 Task: View the complete company information
Action: Mouse scrolled (180, 164) with delta (0, 0)
Screenshot: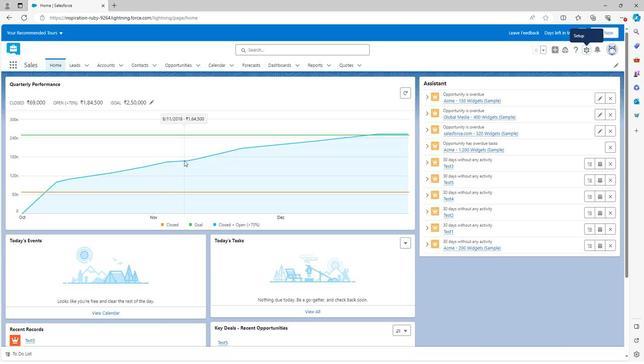 
Action: Mouse scrolled (180, 164) with delta (0, 0)
Screenshot: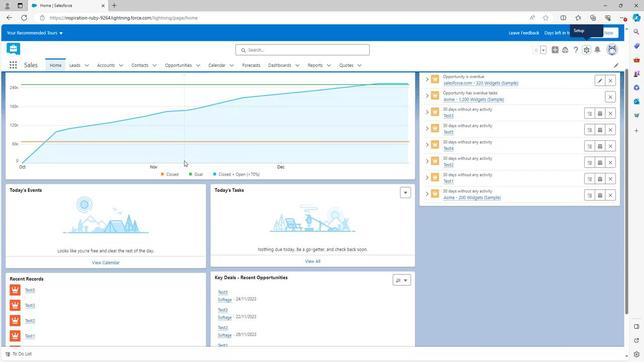 
Action: Mouse scrolled (180, 164) with delta (0, 0)
Screenshot: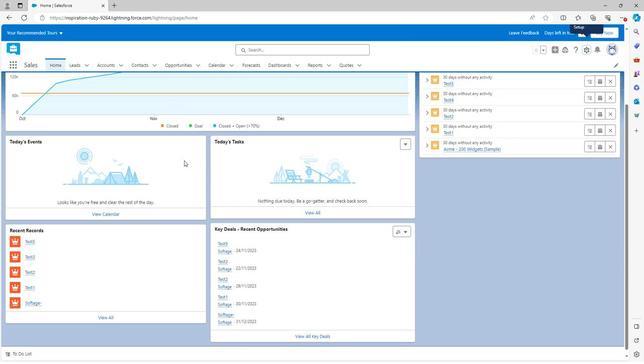 
Action: Mouse scrolled (180, 165) with delta (0, 0)
Screenshot: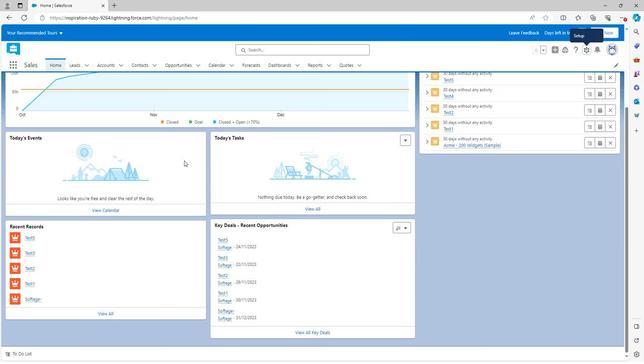 
Action: Mouse scrolled (180, 165) with delta (0, 0)
Screenshot: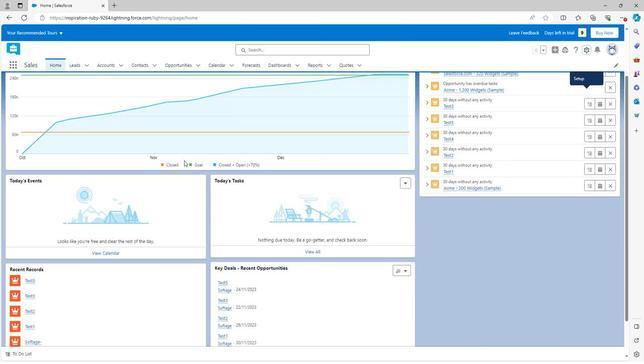 
Action: Mouse scrolled (180, 165) with delta (0, 0)
Screenshot: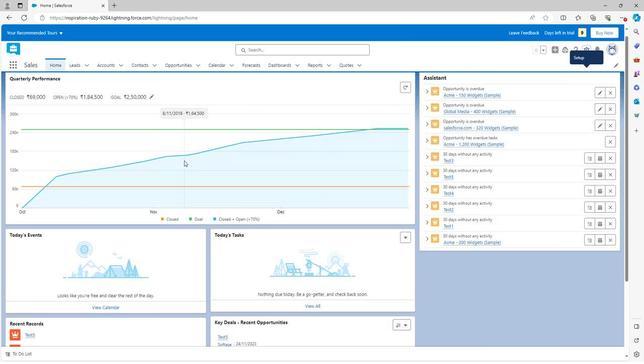 
Action: Mouse moved to (576, 56)
Screenshot: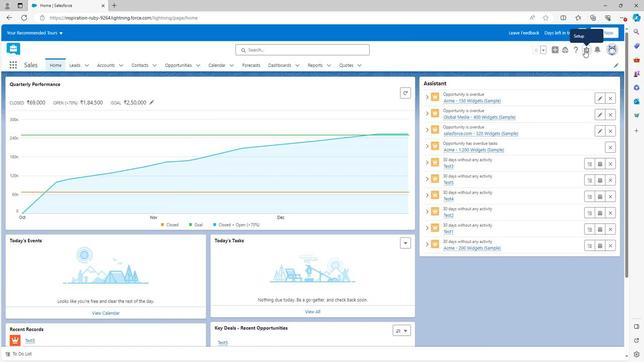 
Action: Mouse pressed left at (576, 56)
Screenshot: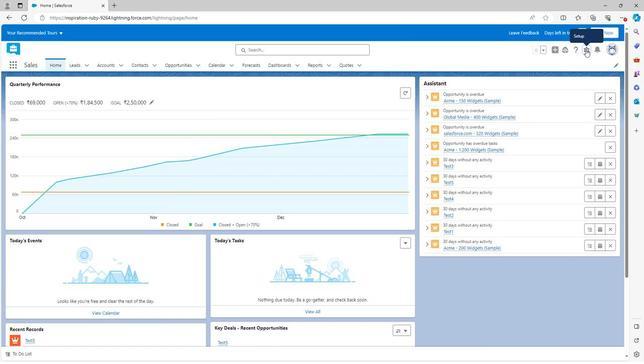 
Action: Mouse moved to (541, 73)
Screenshot: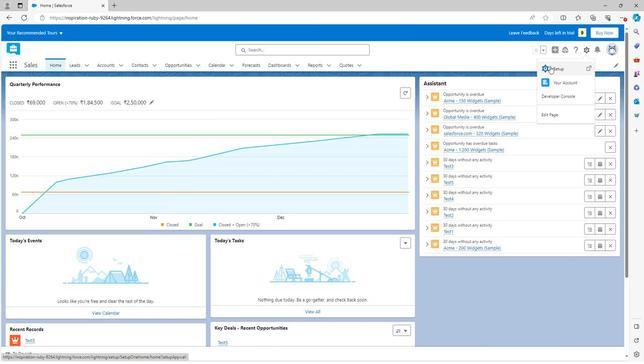 
Action: Mouse pressed left at (541, 73)
Screenshot: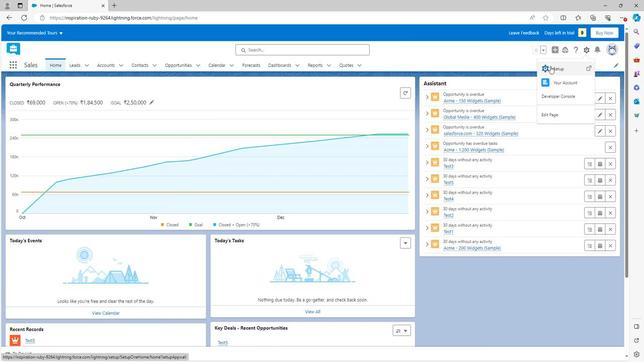
Action: Mouse moved to (40, 276)
Screenshot: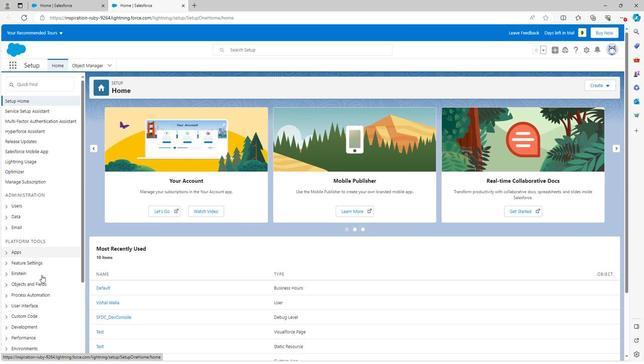 
Action: Mouse scrolled (40, 276) with delta (0, 0)
Screenshot: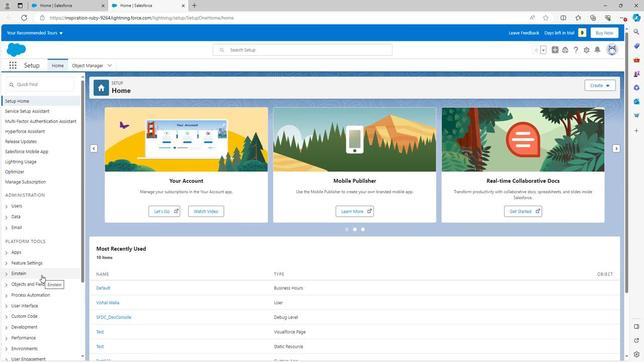 
Action: Mouse scrolled (40, 276) with delta (0, 0)
Screenshot: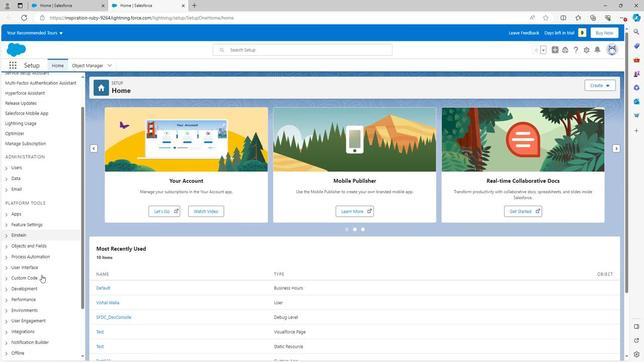 
Action: Mouse scrolled (40, 276) with delta (0, 0)
Screenshot: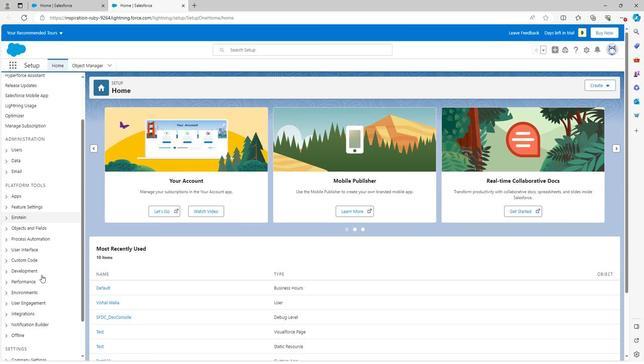
Action: Mouse scrolled (40, 276) with delta (0, 0)
Screenshot: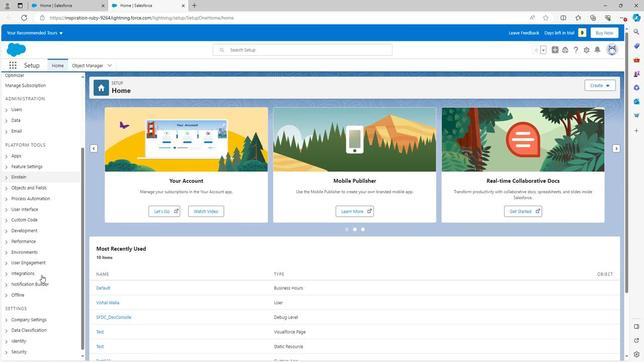
Action: Mouse scrolled (40, 276) with delta (0, 0)
Screenshot: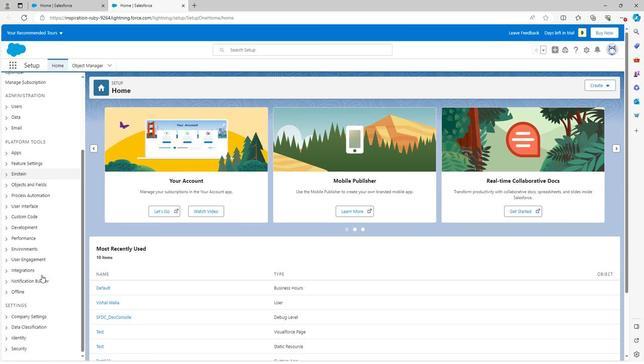 
Action: Mouse moved to (5, 316)
Screenshot: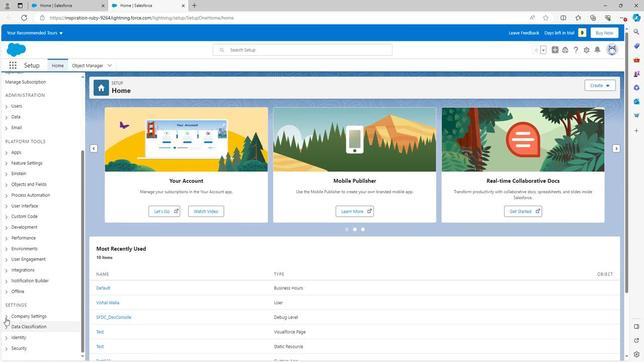
Action: Mouse pressed left at (5, 316)
Screenshot: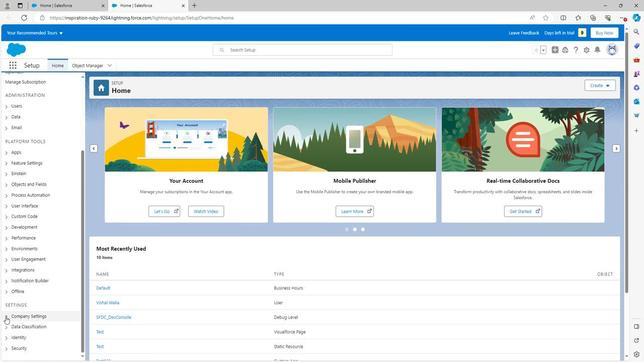 
Action: Mouse scrolled (5, 316) with delta (0, 0)
Screenshot: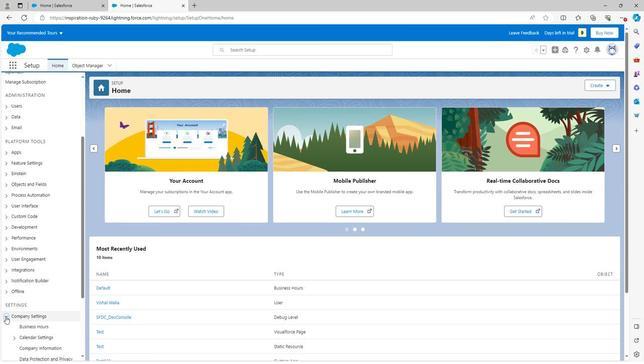 
Action: Mouse scrolled (5, 316) with delta (0, 0)
Screenshot: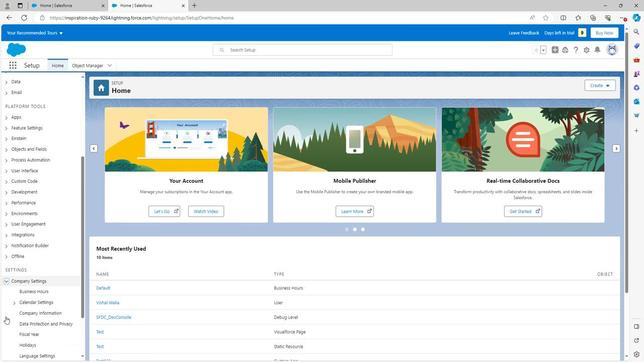 
Action: Mouse moved to (34, 265)
Screenshot: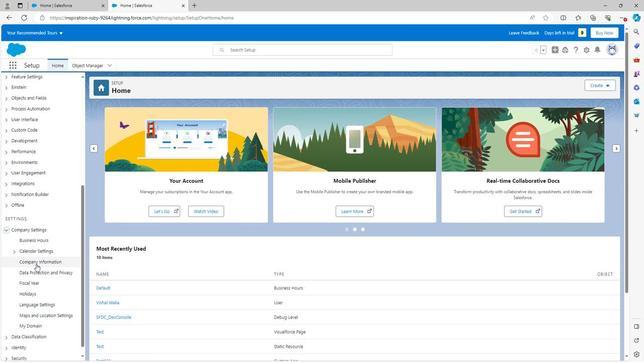 
Action: Mouse pressed left at (34, 265)
Screenshot: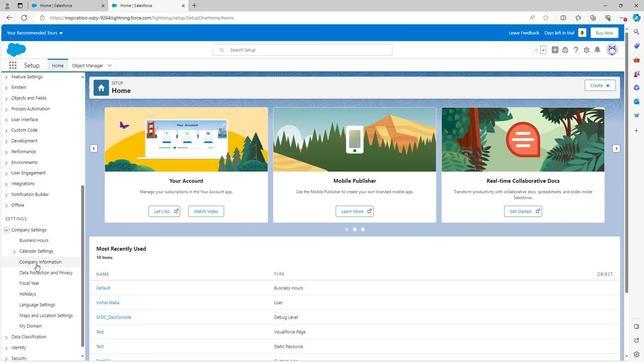 
Action: Mouse moved to (275, 235)
Screenshot: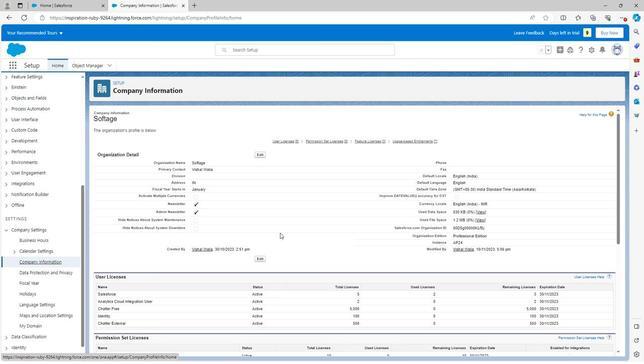
Action: Mouse scrolled (275, 234) with delta (0, 0)
Screenshot: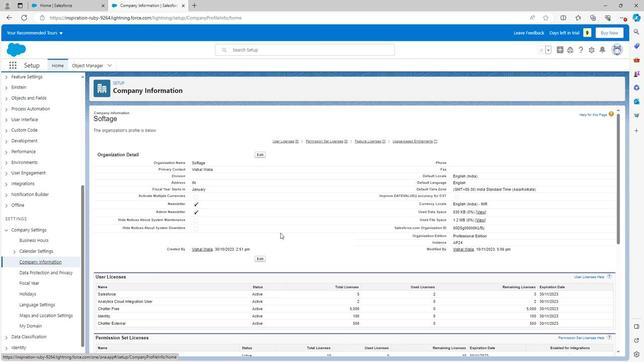
Action: Mouse scrolled (275, 234) with delta (0, 0)
Screenshot: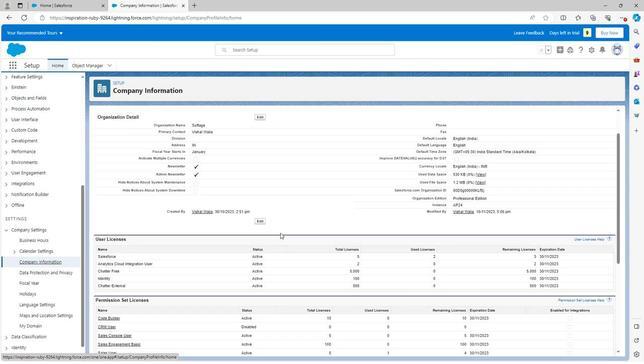 
Action: Mouse scrolled (275, 234) with delta (0, 0)
Screenshot: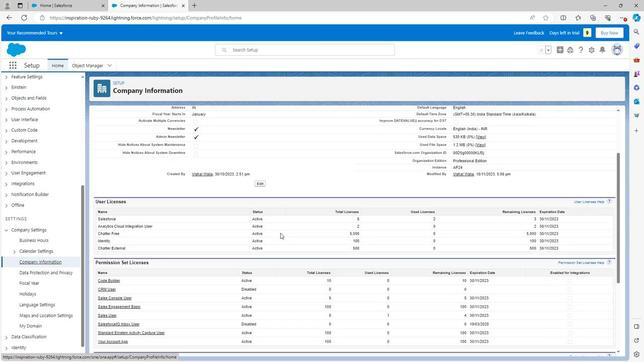 
Action: Mouse scrolled (275, 234) with delta (0, 0)
Screenshot: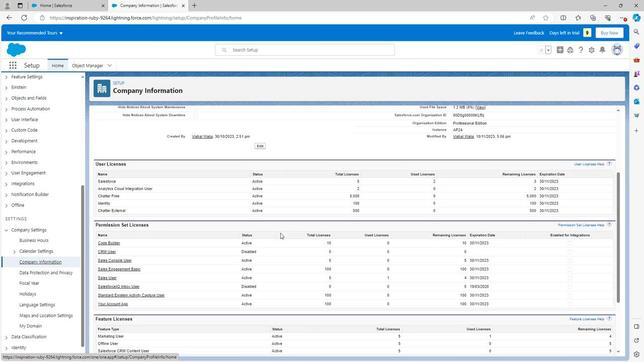 
Action: Mouse scrolled (275, 234) with delta (0, 0)
Screenshot: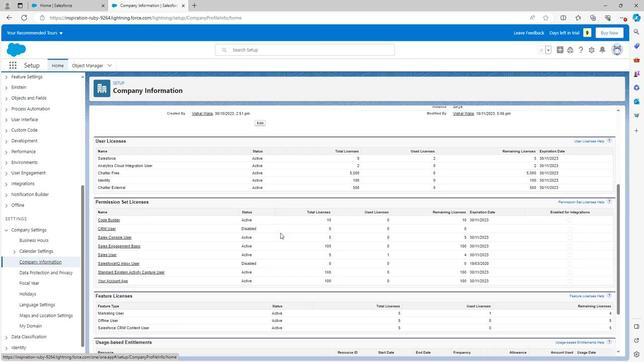 
Action: Mouse scrolled (275, 234) with delta (0, 0)
Screenshot: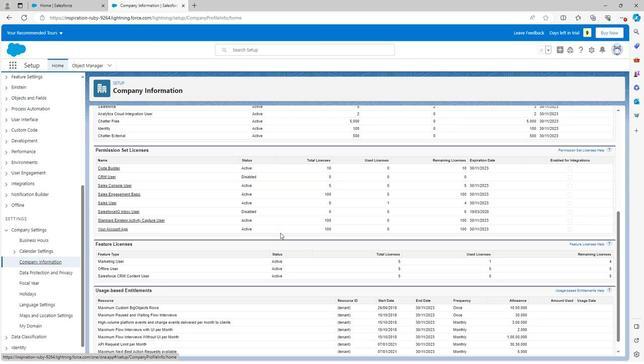 
Action: Mouse scrolled (275, 234) with delta (0, 0)
Screenshot: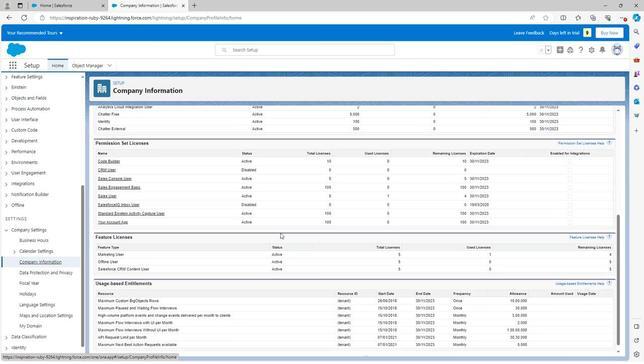 
Action: Mouse scrolled (275, 234) with delta (0, 0)
Screenshot: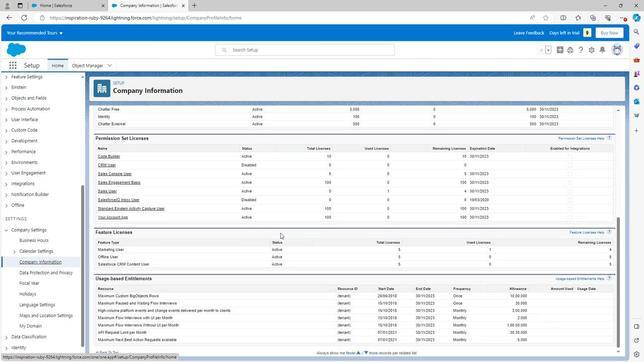 
Action: Mouse scrolled (275, 234) with delta (0, 0)
Screenshot: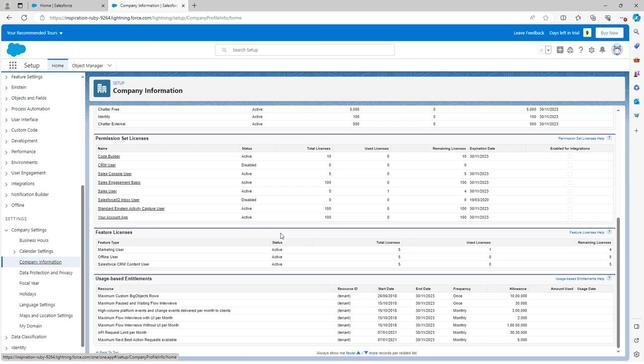 
Action: Mouse scrolled (275, 235) with delta (0, 0)
Screenshot: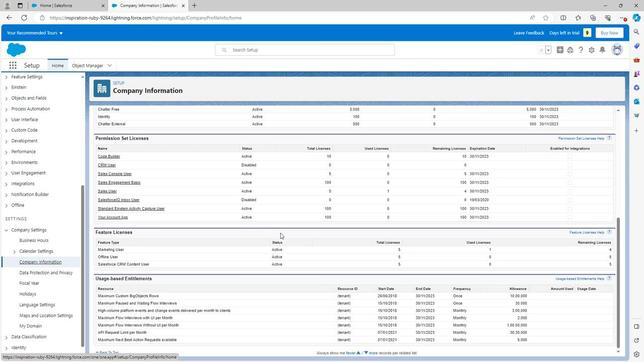 
Action: Mouse scrolled (275, 235) with delta (0, 0)
Screenshot: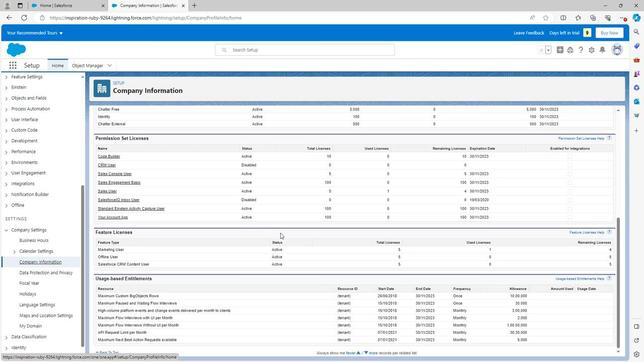 
Action: Mouse scrolled (275, 235) with delta (0, 0)
Screenshot: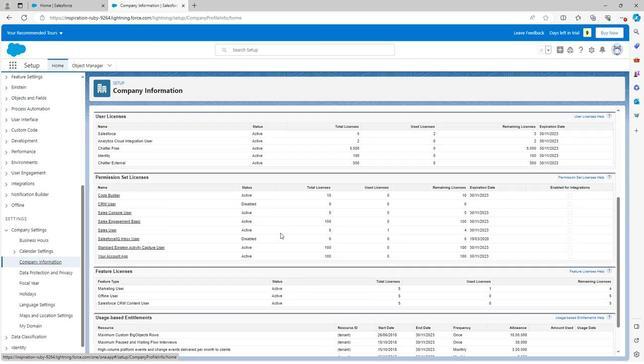 
Action: Mouse scrolled (275, 235) with delta (0, 0)
Screenshot: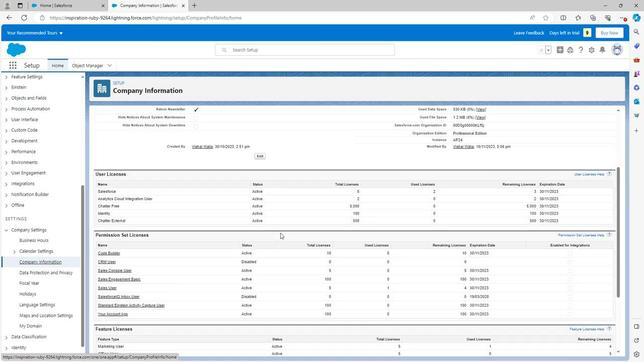 
Action: Mouse scrolled (275, 235) with delta (0, 0)
Screenshot: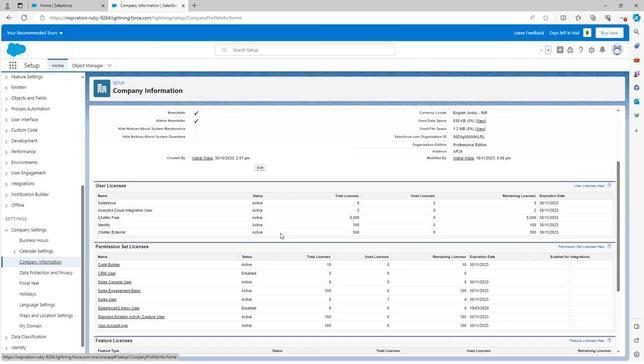 
Action: Mouse moved to (251, 248)
Screenshot: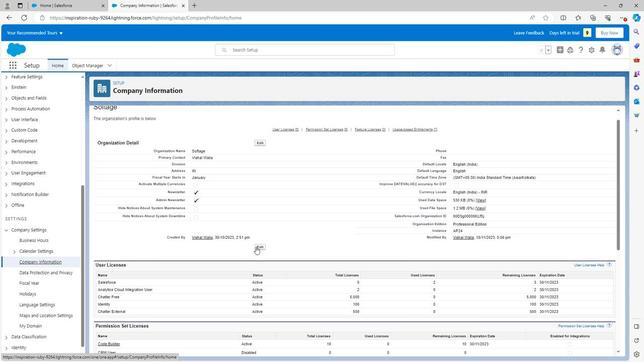 
Action: Mouse pressed left at (251, 248)
Screenshot: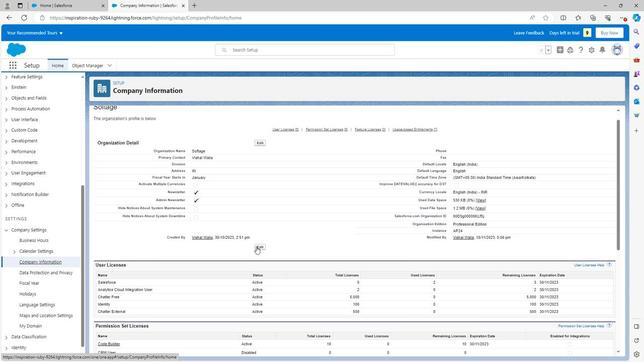 
Action: Mouse moved to (274, 186)
Screenshot: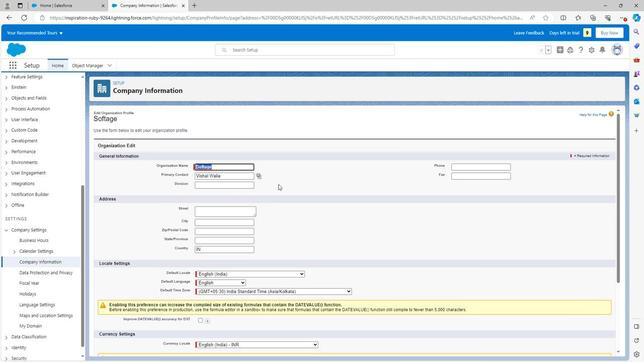 
Action: Mouse pressed left at (274, 186)
Screenshot: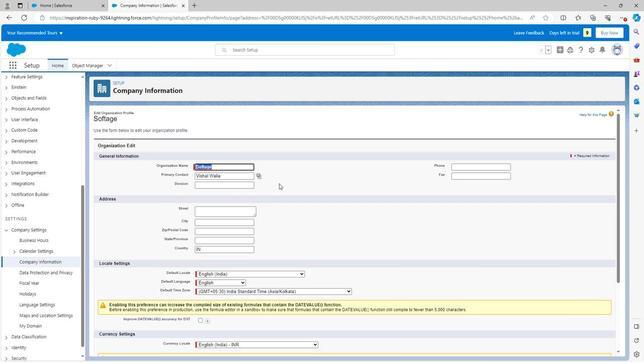 
Action: Mouse moved to (265, 210)
Screenshot: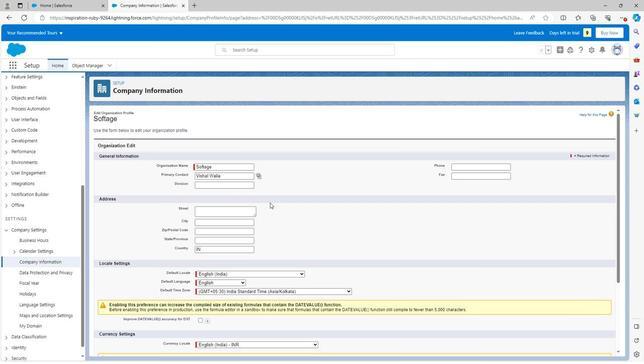 
Action: Mouse scrolled (265, 210) with delta (0, 0)
Screenshot: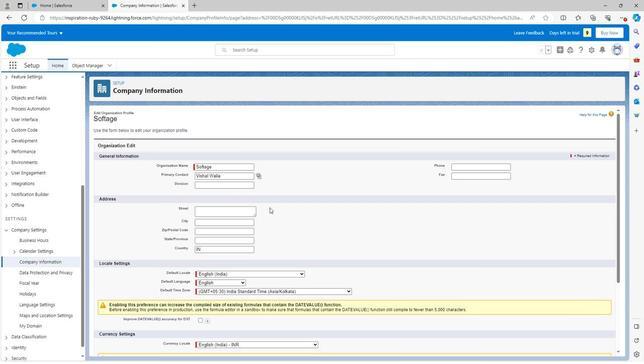 
Action: Mouse moved to (265, 210)
Screenshot: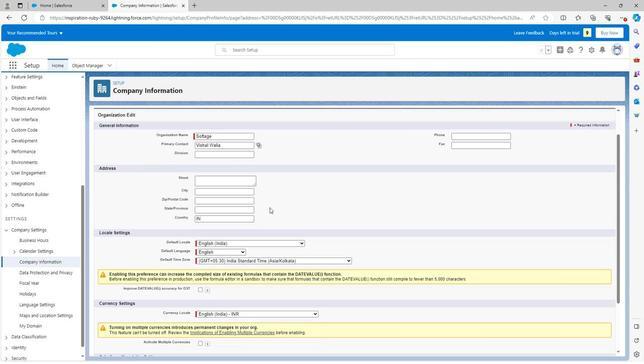 
Action: Mouse scrolled (265, 210) with delta (0, 0)
Screenshot: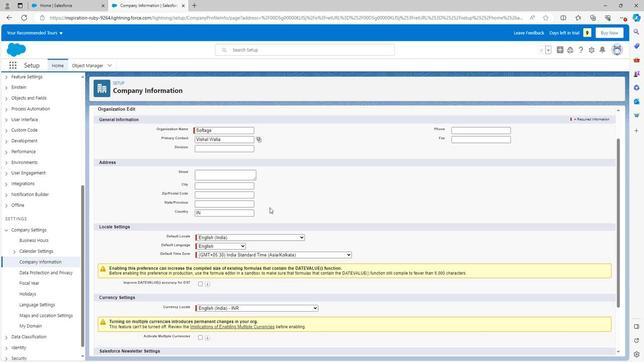 
Action: Mouse scrolled (265, 210) with delta (0, 0)
Screenshot: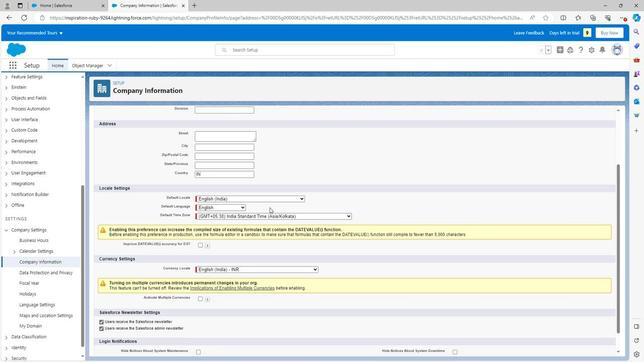 
Action: Mouse scrolled (265, 210) with delta (0, 0)
Screenshot: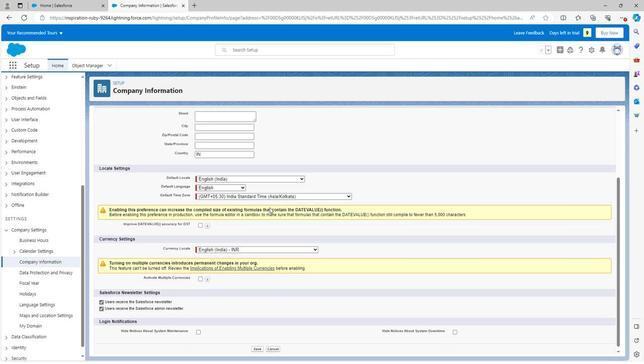 
Action: Mouse scrolled (265, 210) with delta (0, 0)
Screenshot: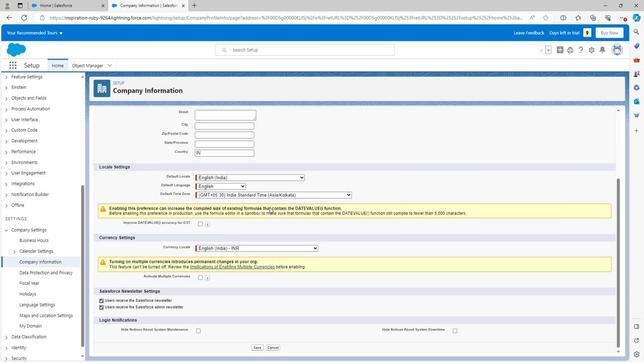 
Action: Mouse scrolled (265, 210) with delta (0, 0)
Screenshot: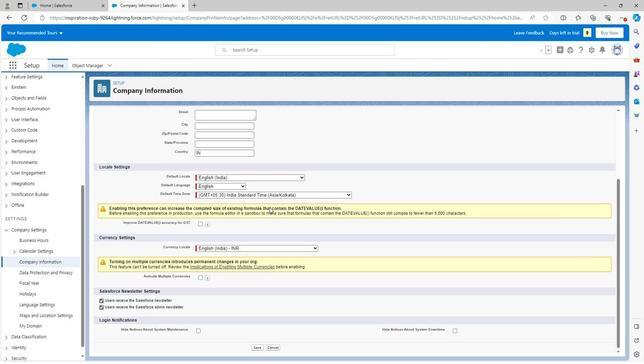 
Action: Mouse scrolled (265, 210) with delta (0, 0)
Screenshot: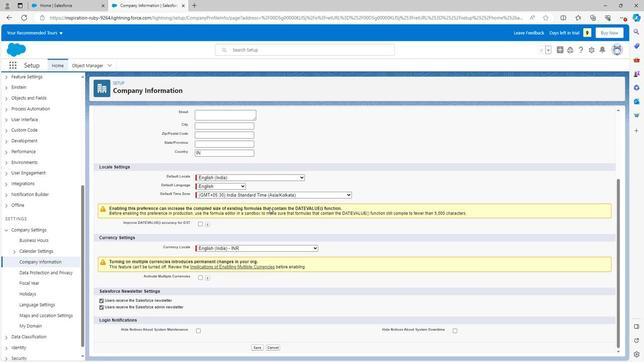 
Action: Mouse scrolled (265, 210) with delta (0, 0)
Screenshot: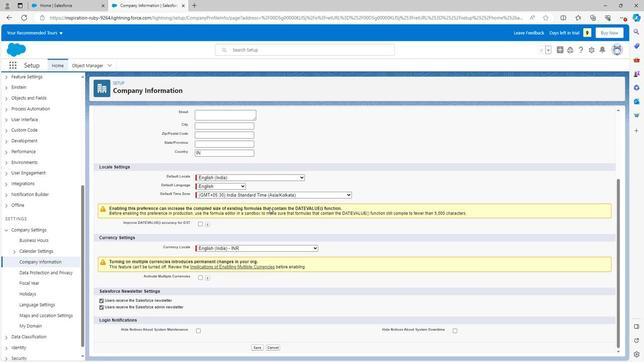 
Action: Mouse scrolled (265, 210) with delta (0, 0)
Screenshot: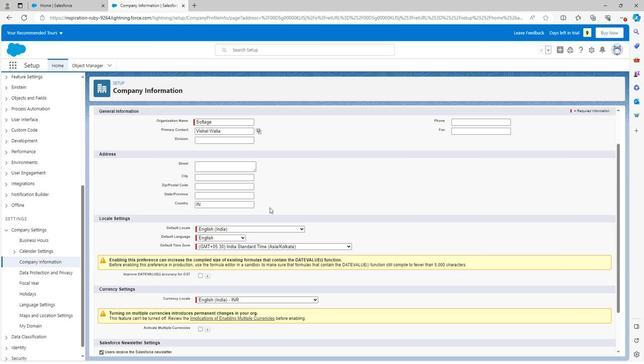 
Action: Mouse scrolled (265, 210) with delta (0, 0)
Screenshot: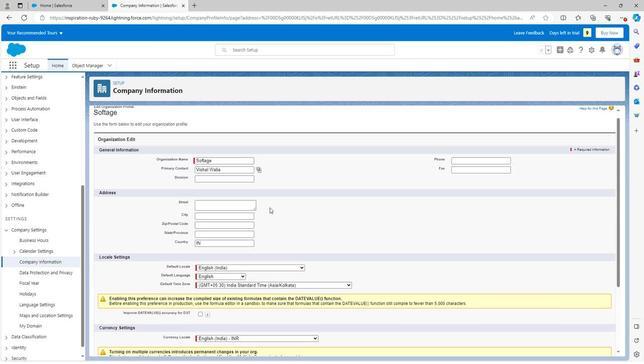 
Action: Mouse scrolled (265, 210) with delta (0, 0)
Screenshot: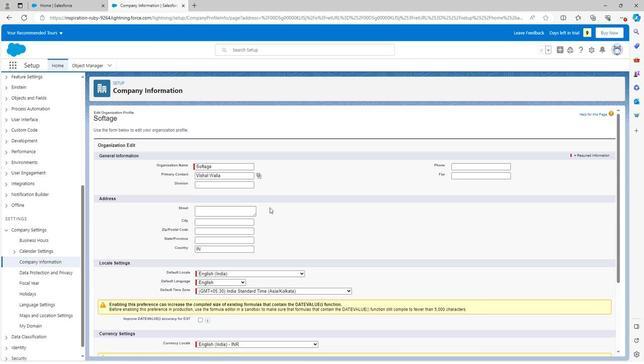 
Action: Mouse scrolled (265, 210) with delta (0, 0)
Screenshot: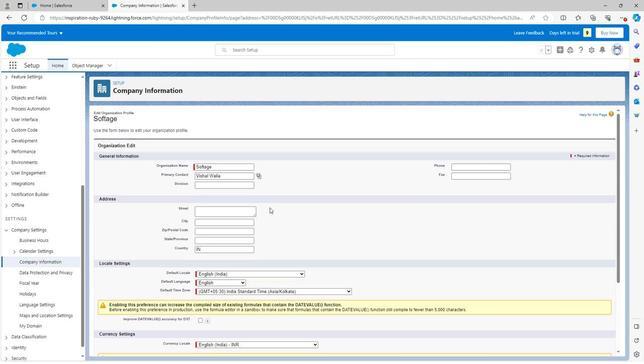 
Action: Mouse moved to (35, 262)
Screenshot: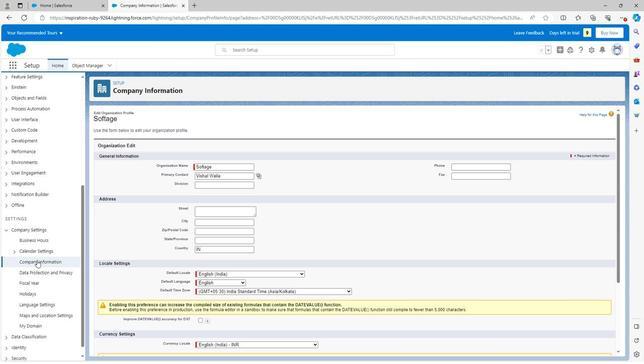 
Action: Mouse pressed left at (35, 262)
Screenshot: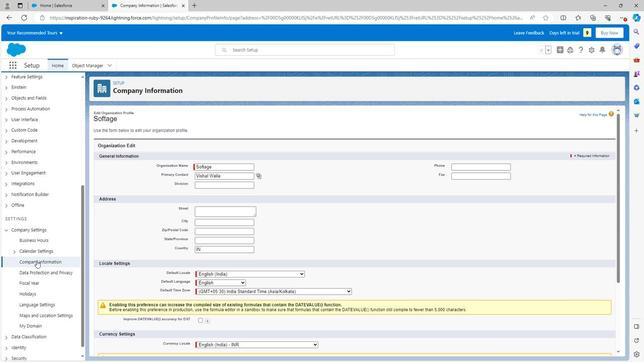
Action: Mouse moved to (257, 240)
Screenshot: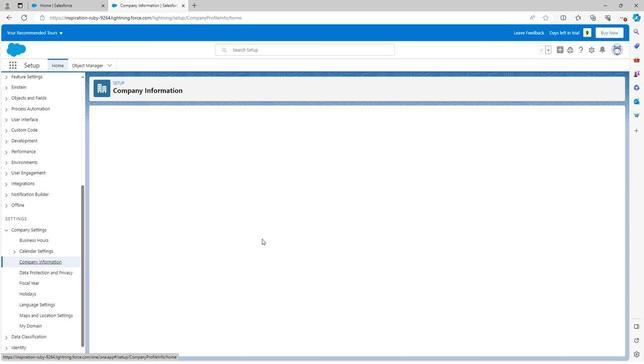 
Action: Mouse scrolled (257, 240) with delta (0, 0)
Screenshot: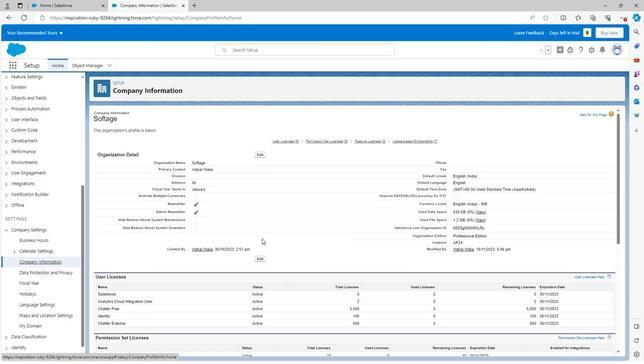
Action: Mouse scrolled (257, 240) with delta (0, 0)
Screenshot: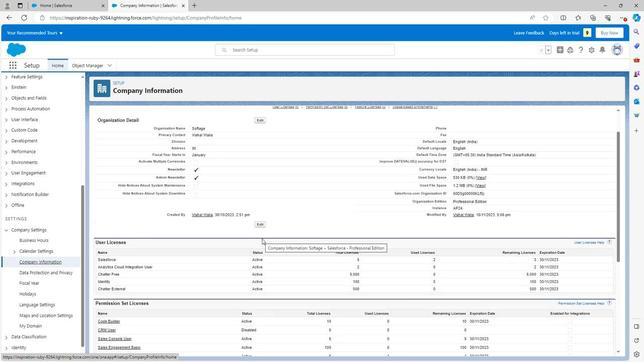 
Action: Mouse scrolled (257, 240) with delta (0, 0)
Screenshot: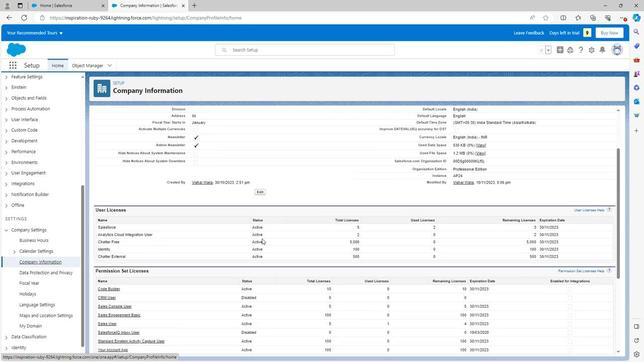 
Action: Mouse moved to (163, 214)
Screenshot: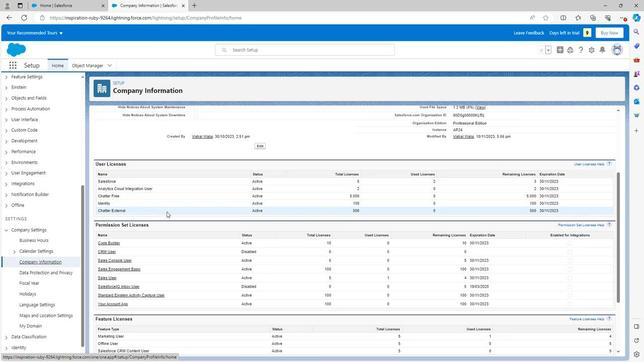 
Action: Mouse scrolled (163, 214) with delta (0, 0)
Screenshot: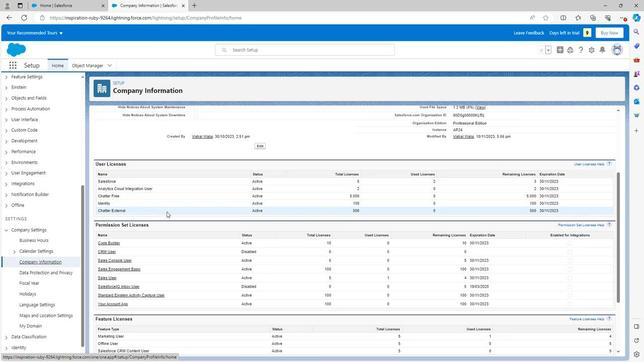 
Action: Mouse moved to (163, 214)
Screenshot: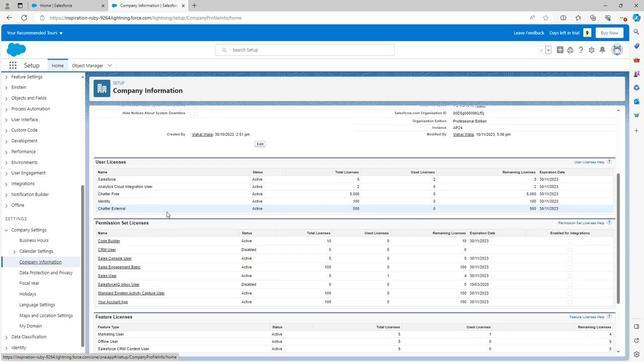
Action: Mouse scrolled (163, 214) with delta (0, 0)
Screenshot: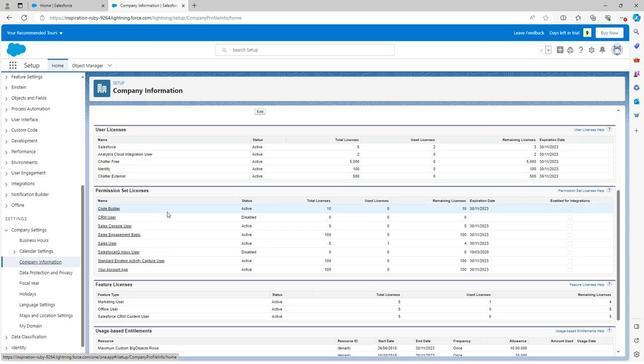 
Action: Mouse scrolled (163, 214) with delta (0, 0)
Screenshot: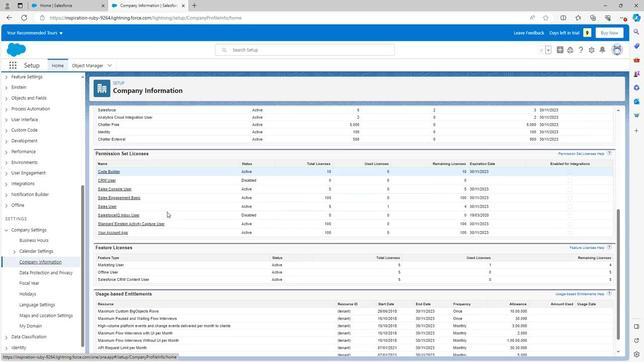 
Action: Mouse scrolled (163, 214) with delta (0, 0)
Screenshot: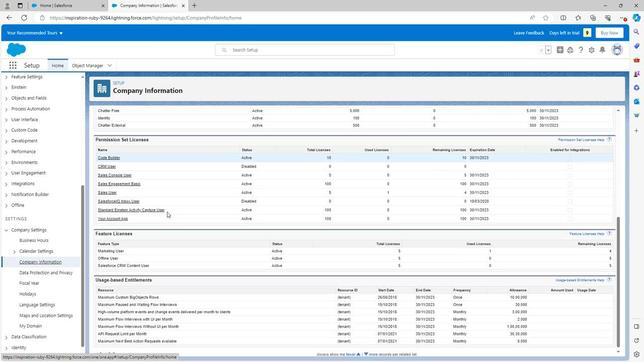 
Action: Mouse scrolled (163, 214) with delta (0, 0)
Screenshot: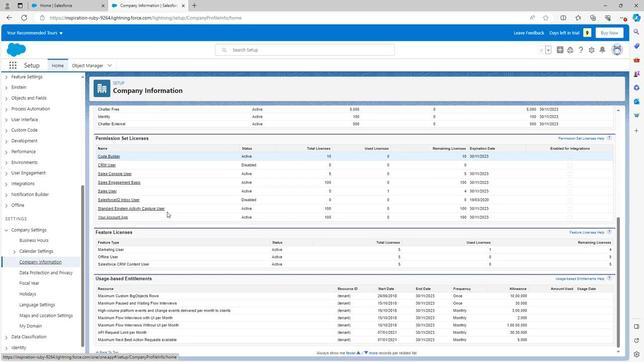 
Action: Mouse moved to (105, 307)
Screenshot: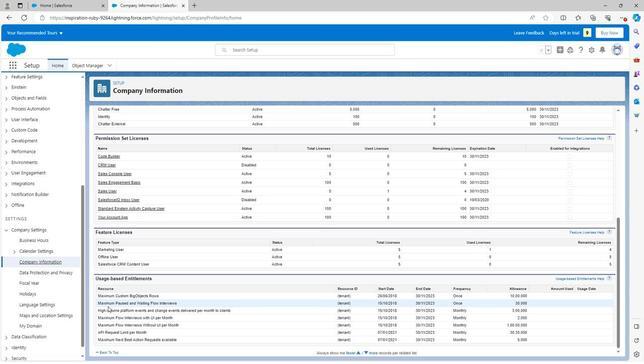 
